 Task: Adjust ticket tags for improved categorization and reporting accuracy.
Action: Mouse moved to (35, 160)
Screenshot: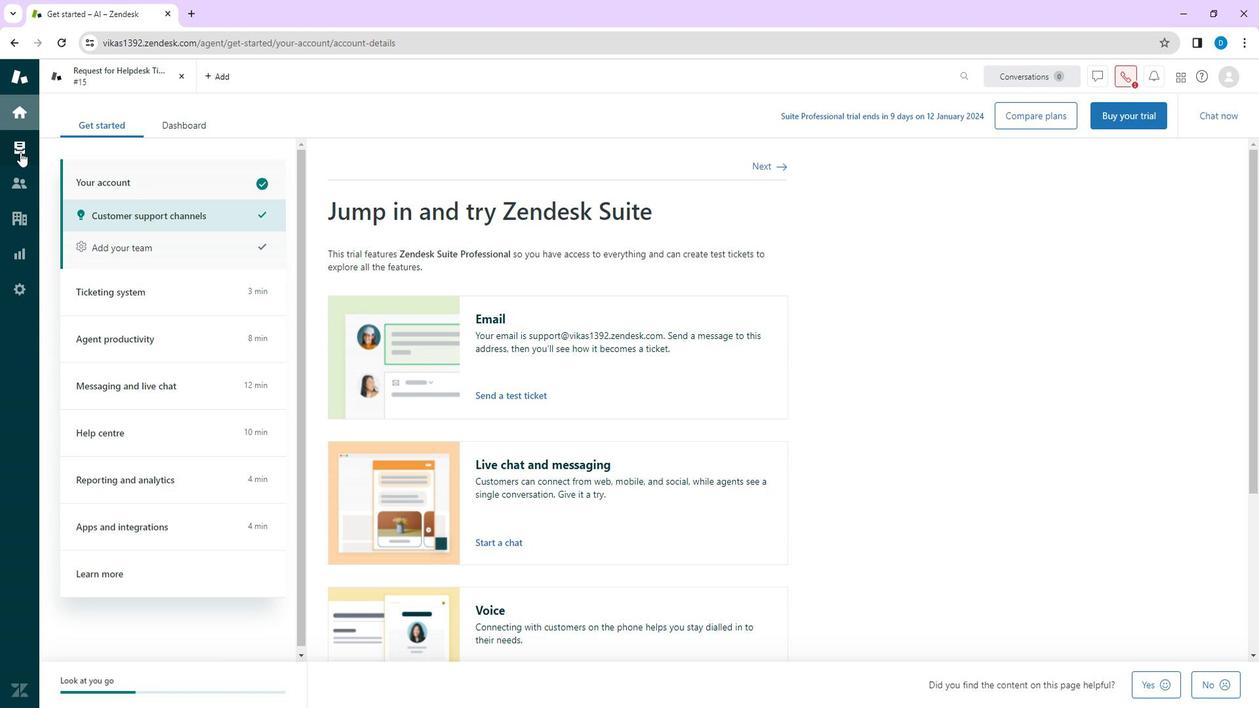
Action: Mouse pressed left at (35, 160)
Screenshot: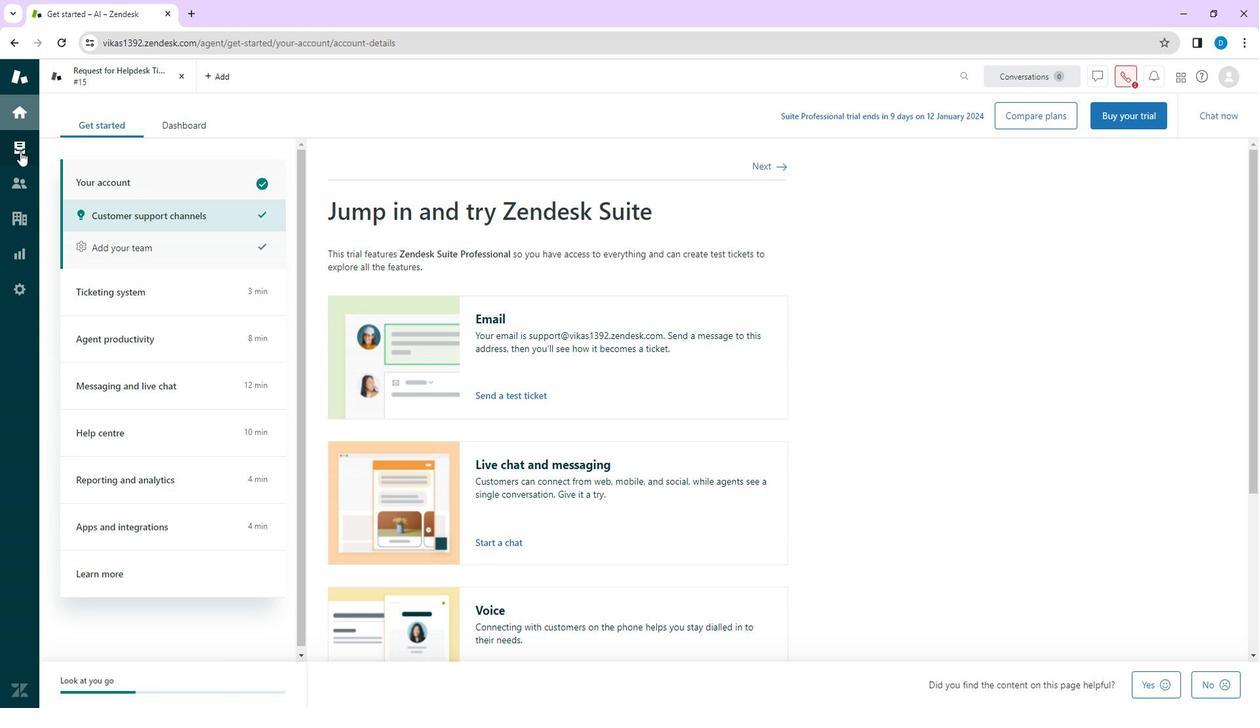 
Action: Mouse moved to (157, 254)
Screenshot: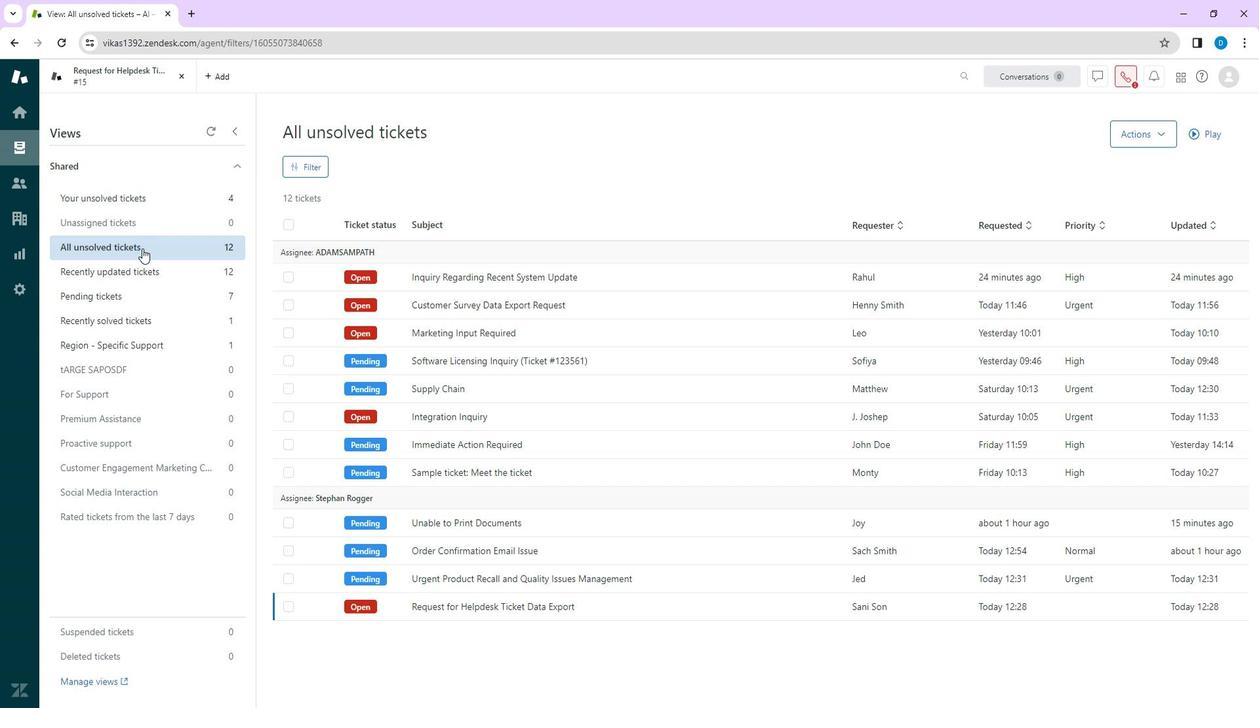 
Action: Mouse pressed left at (157, 254)
Screenshot: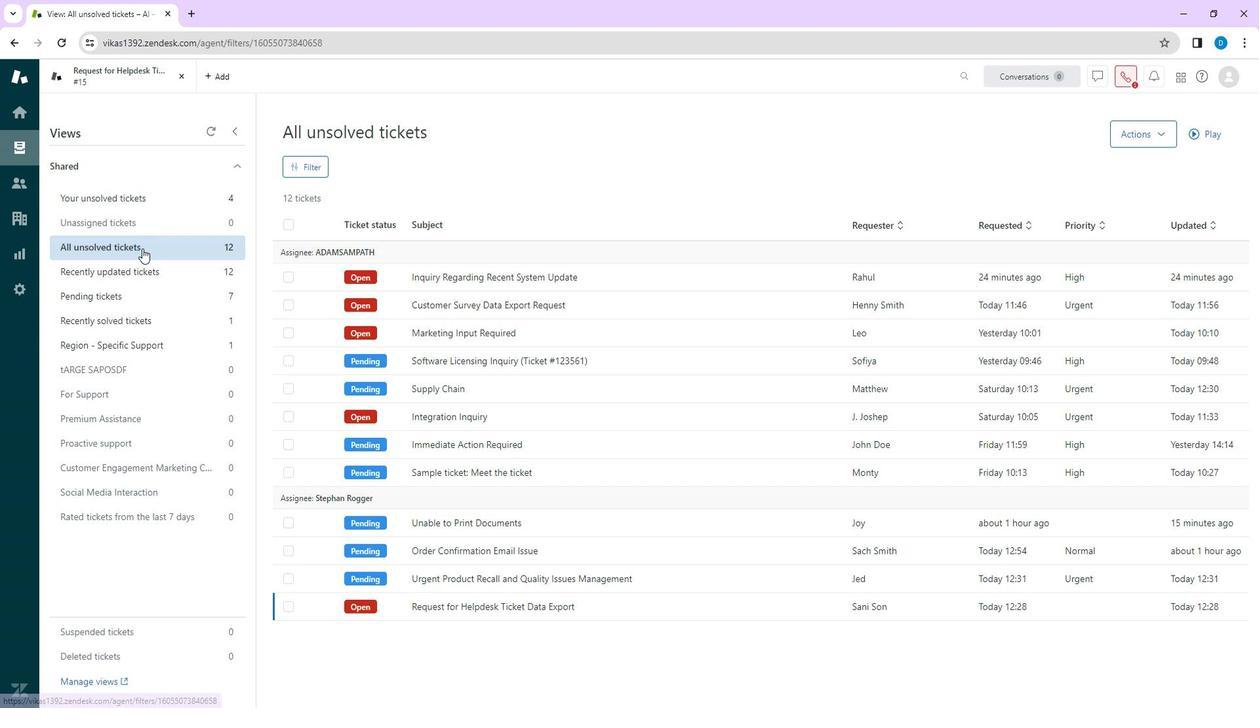 
Action: Mouse pressed left at (157, 254)
Screenshot: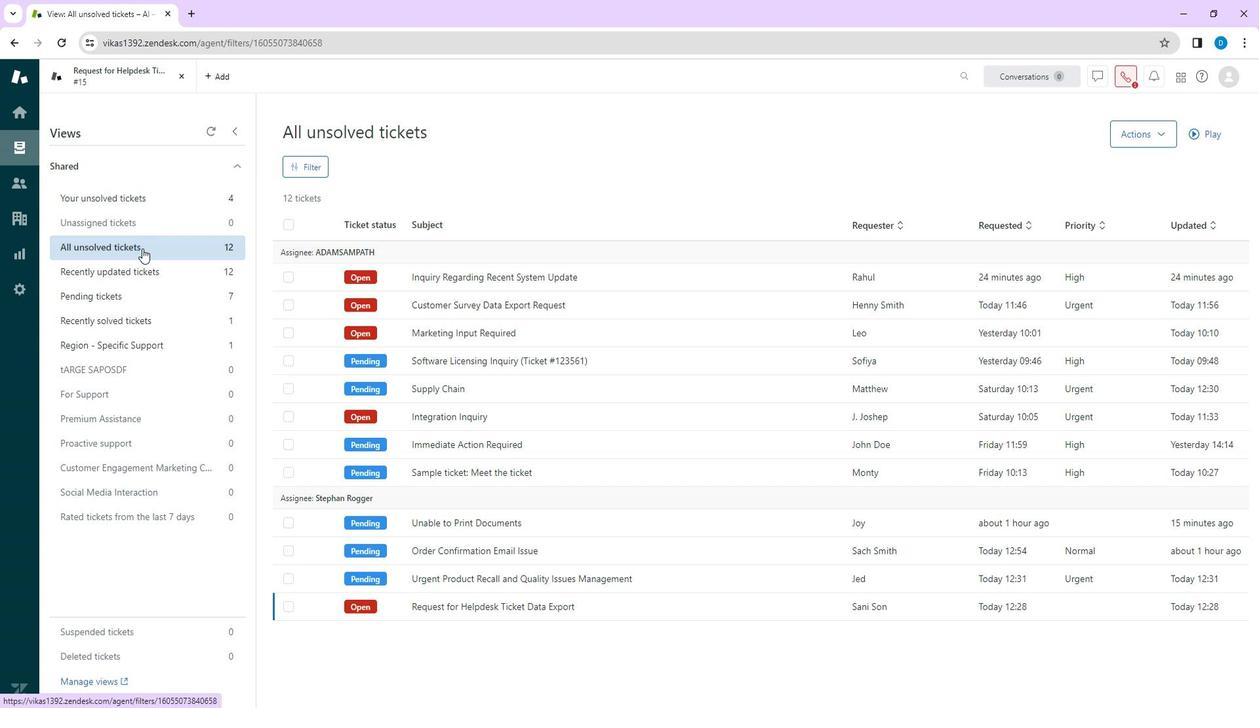 
Action: Mouse pressed left at (157, 254)
Screenshot: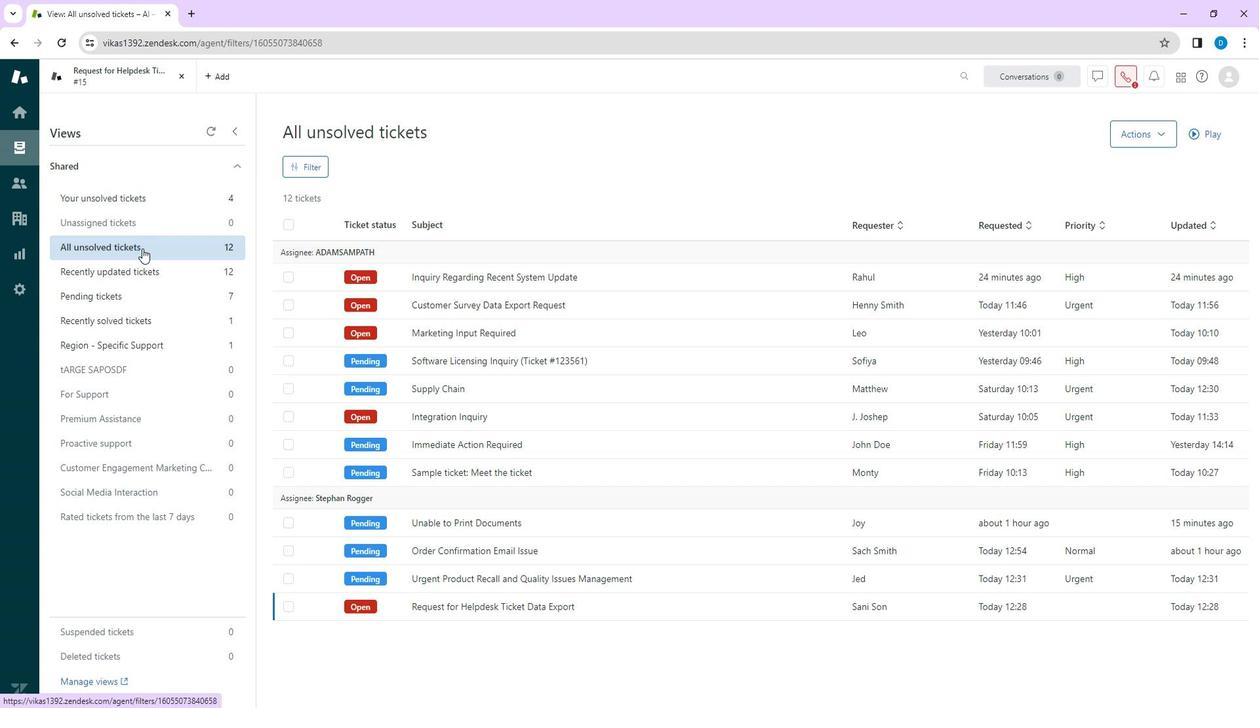 
Action: Mouse moved to (343, 456)
Screenshot: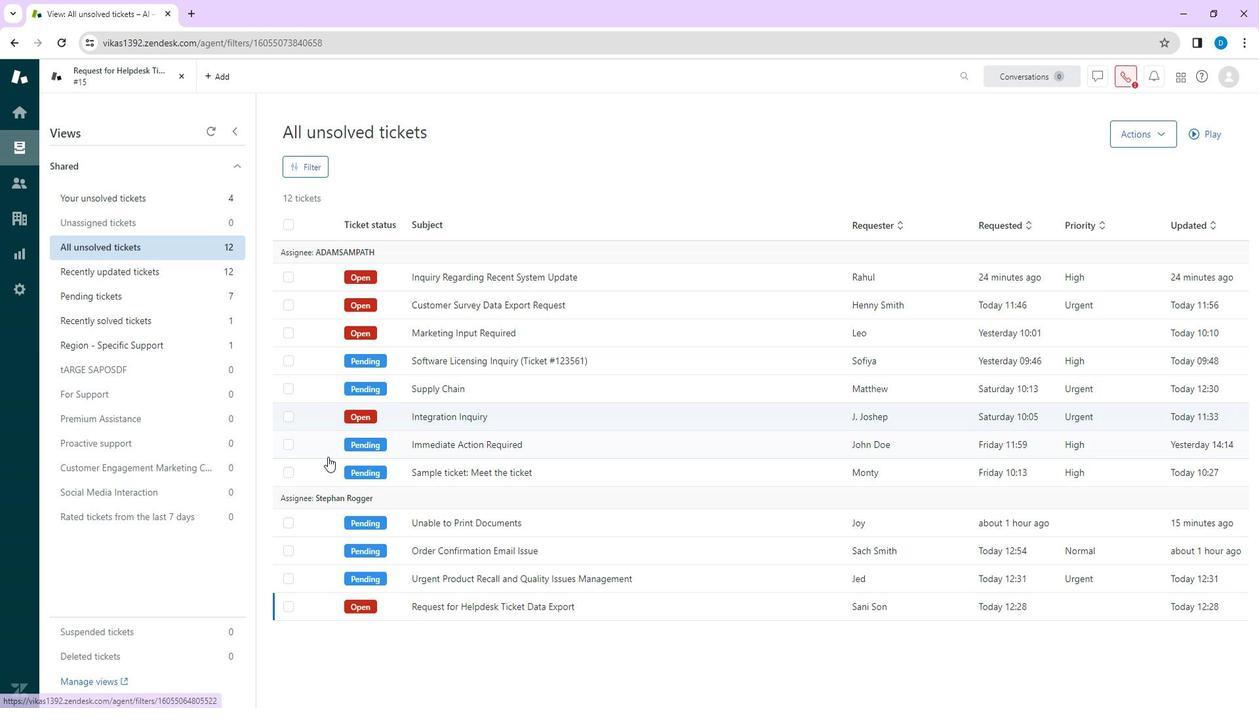 
Action: Mouse scrolled (343, 456) with delta (0, 0)
Screenshot: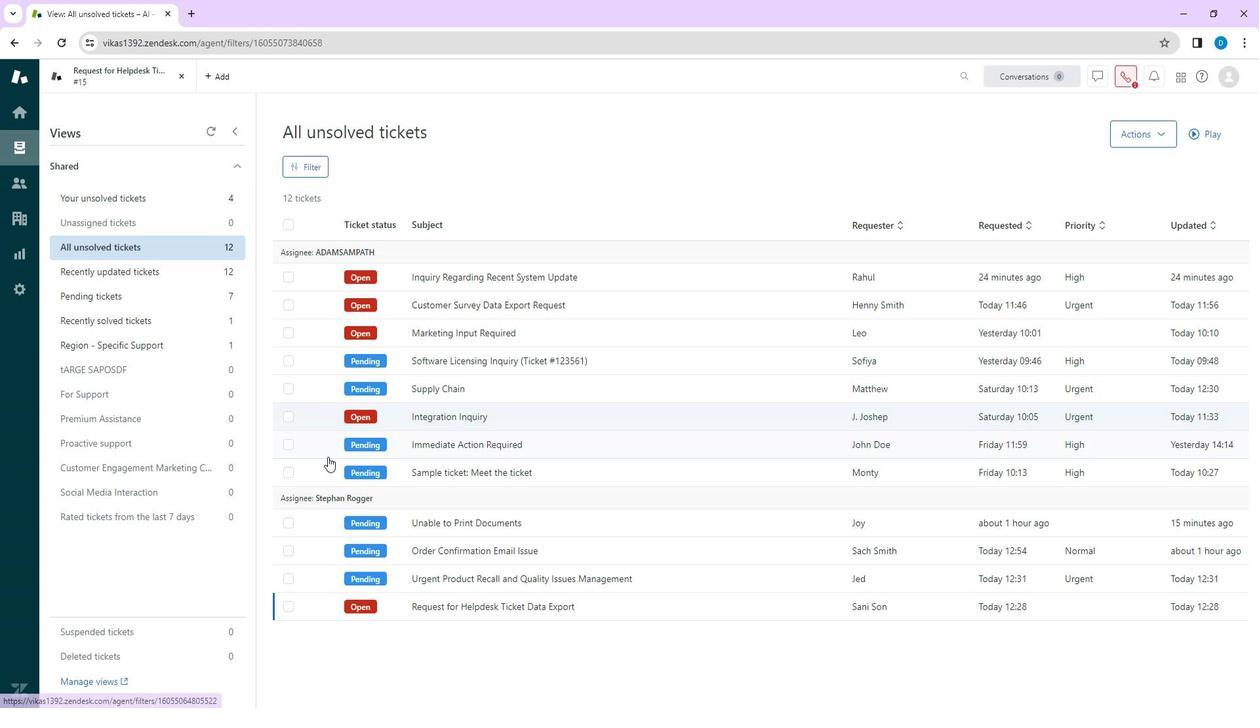 
Action: Mouse moved to (345, 463)
Screenshot: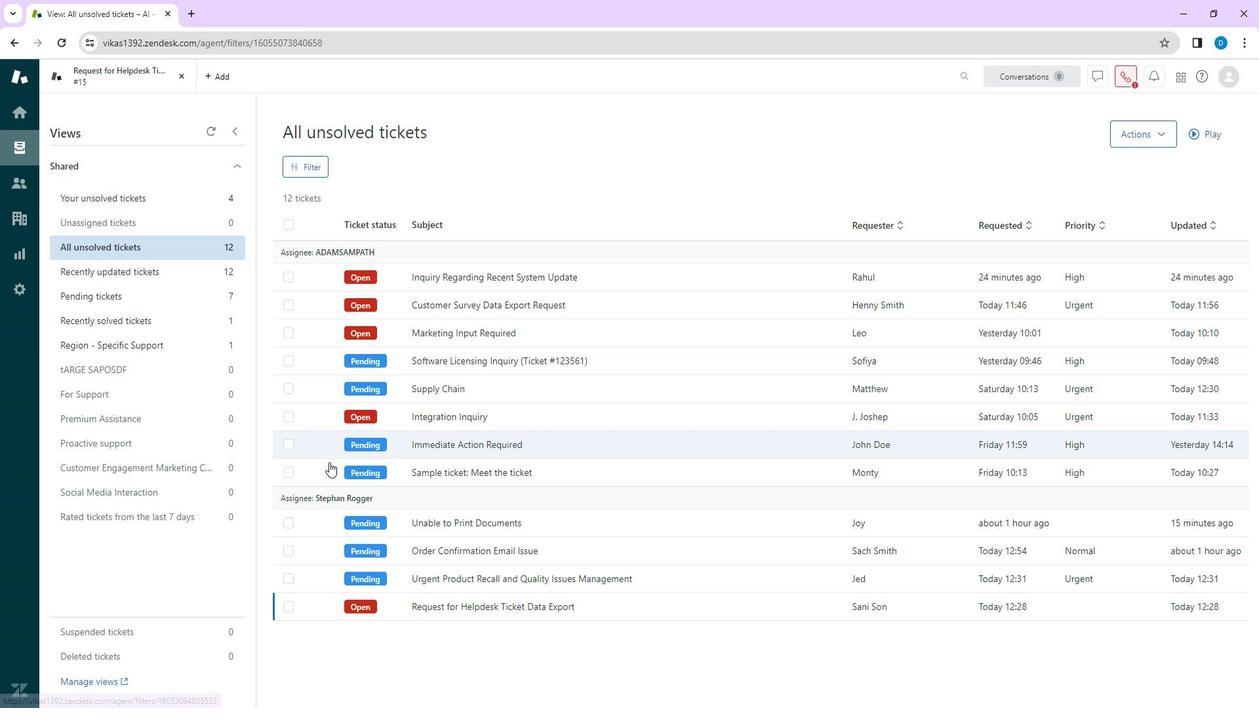 
Action: Mouse scrolled (345, 462) with delta (0, 0)
Screenshot: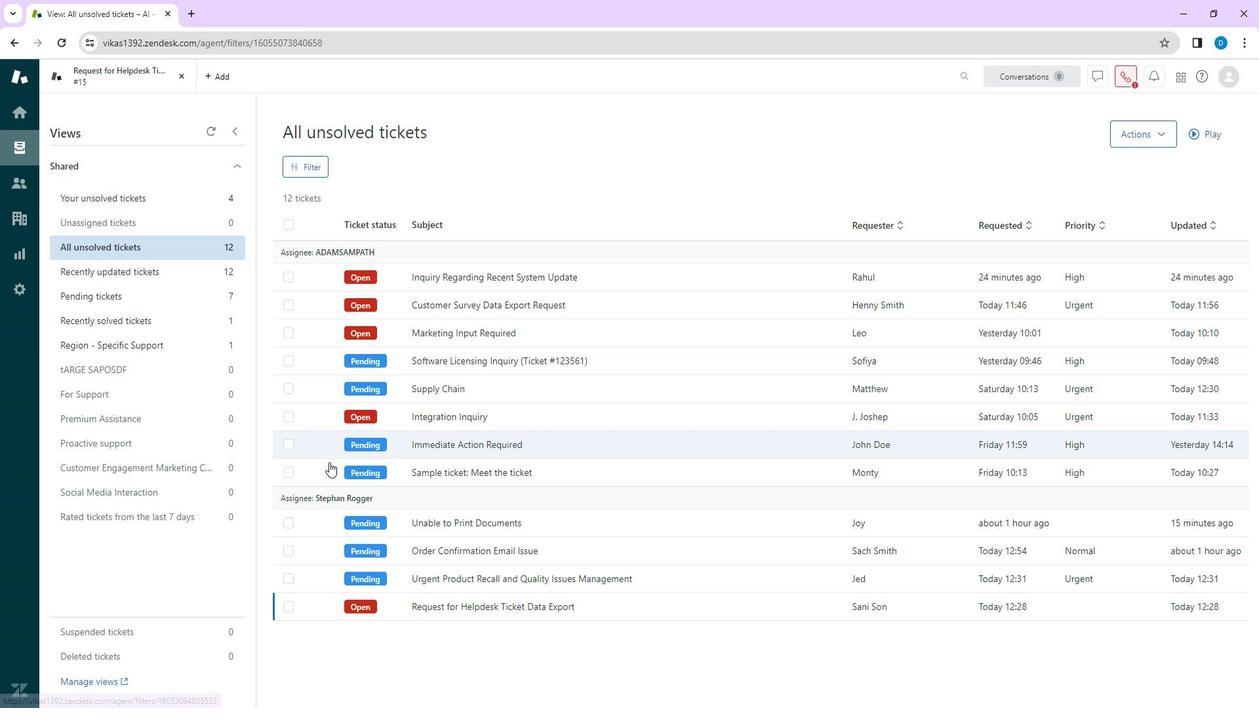 
Action: Mouse moved to (493, 607)
Screenshot: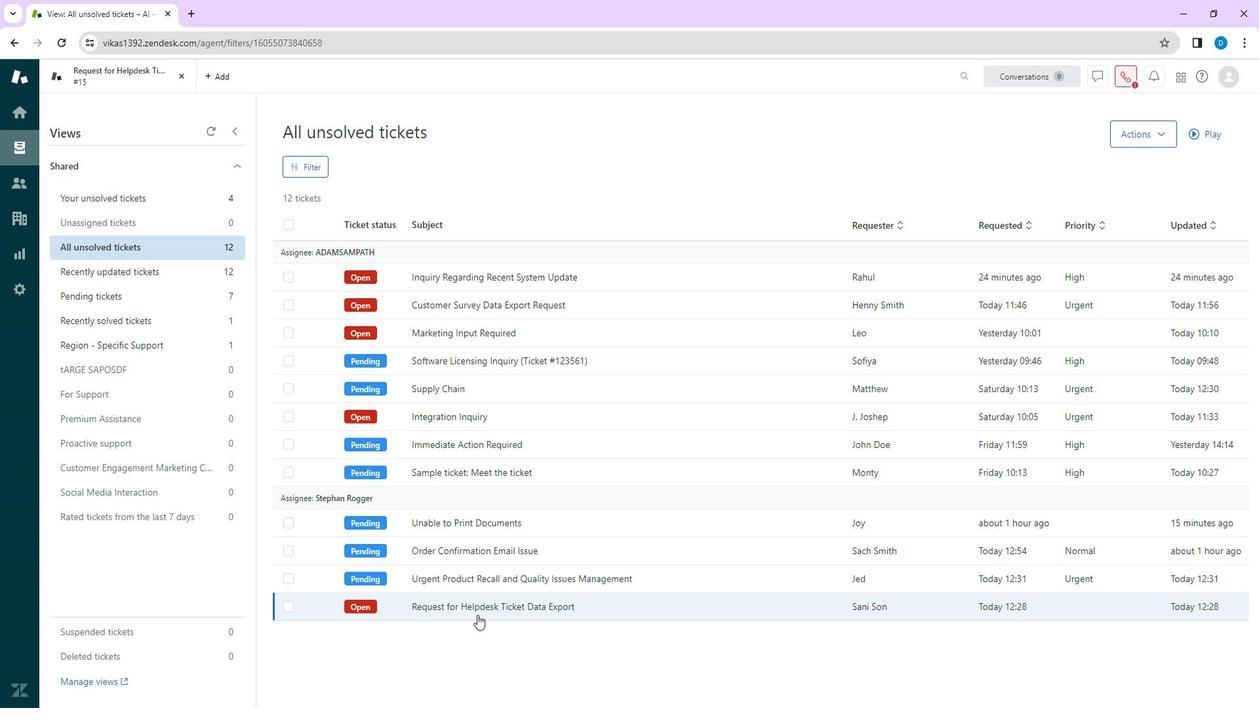
Action: Mouse pressed left at (493, 607)
Screenshot: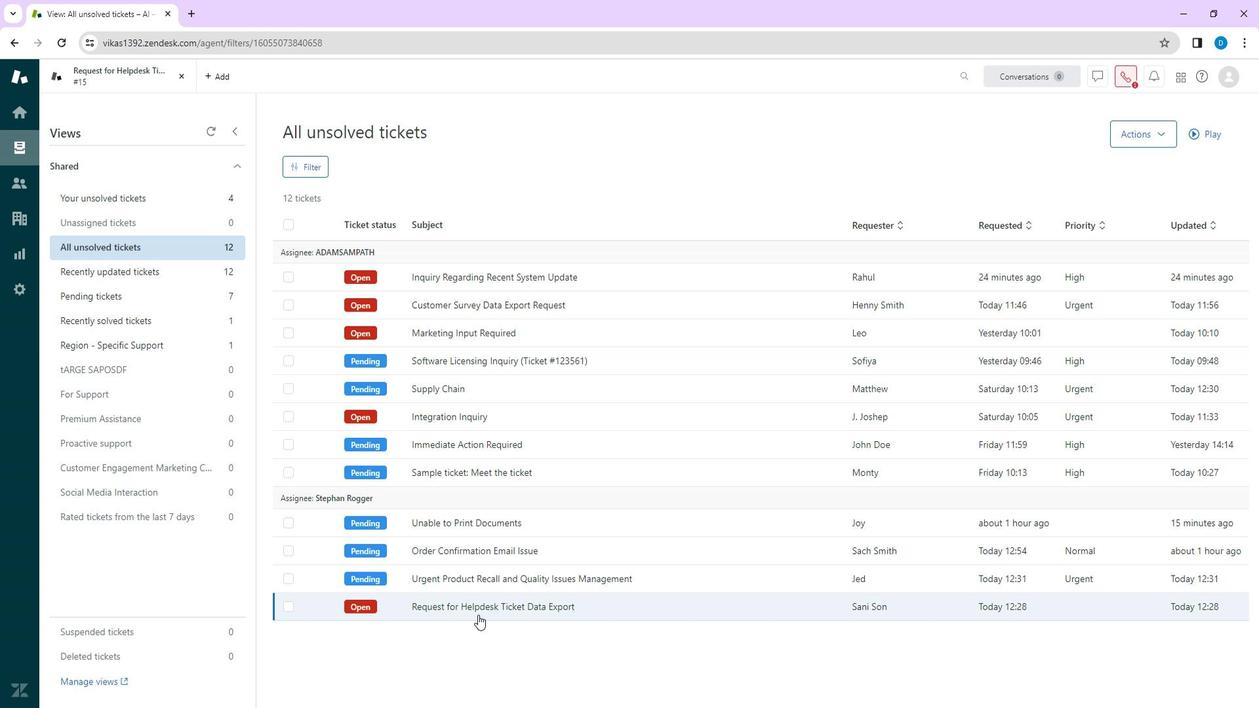 
Action: Mouse moved to (107, 390)
Screenshot: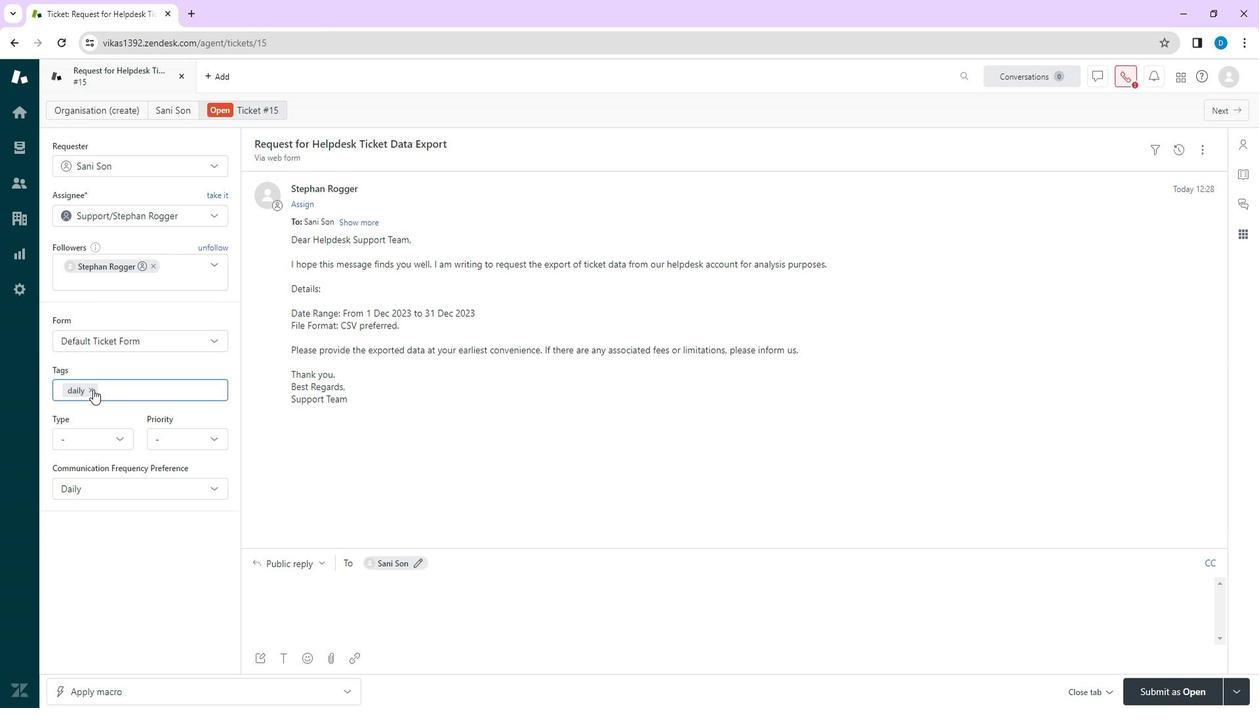 
Action: Mouse pressed left at (107, 390)
Screenshot: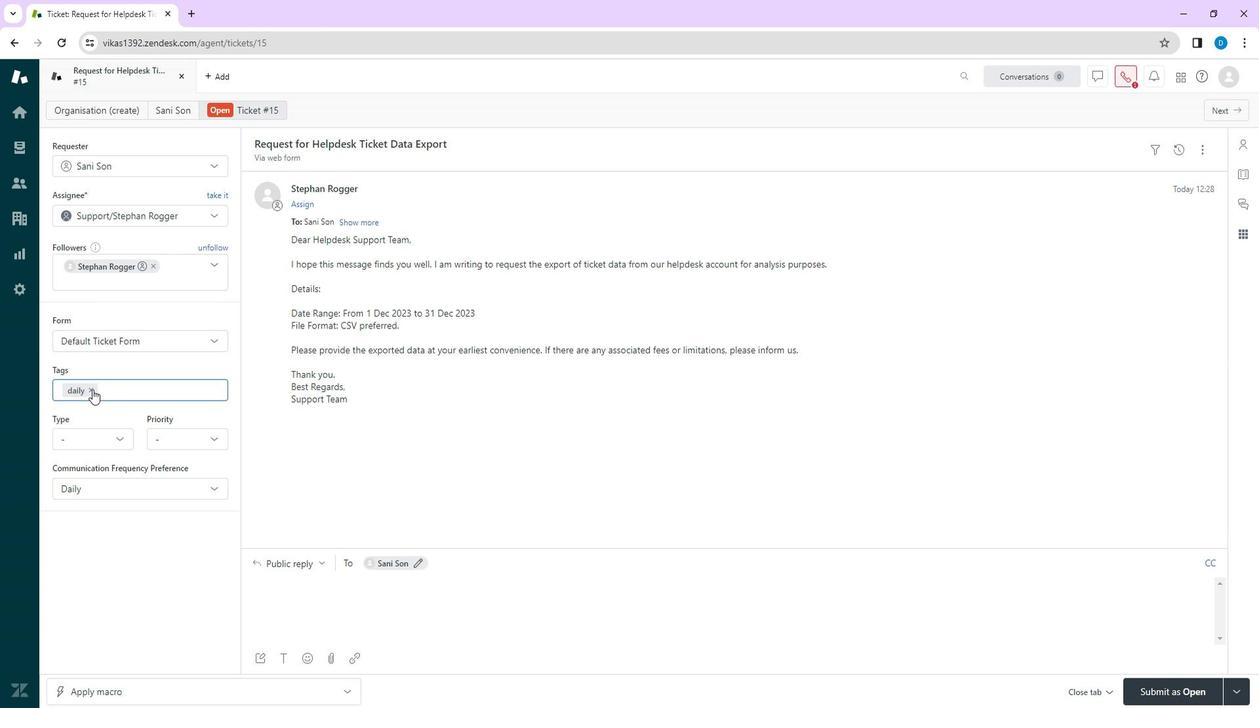
Action: Mouse pressed left at (107, 390)
Screenshot: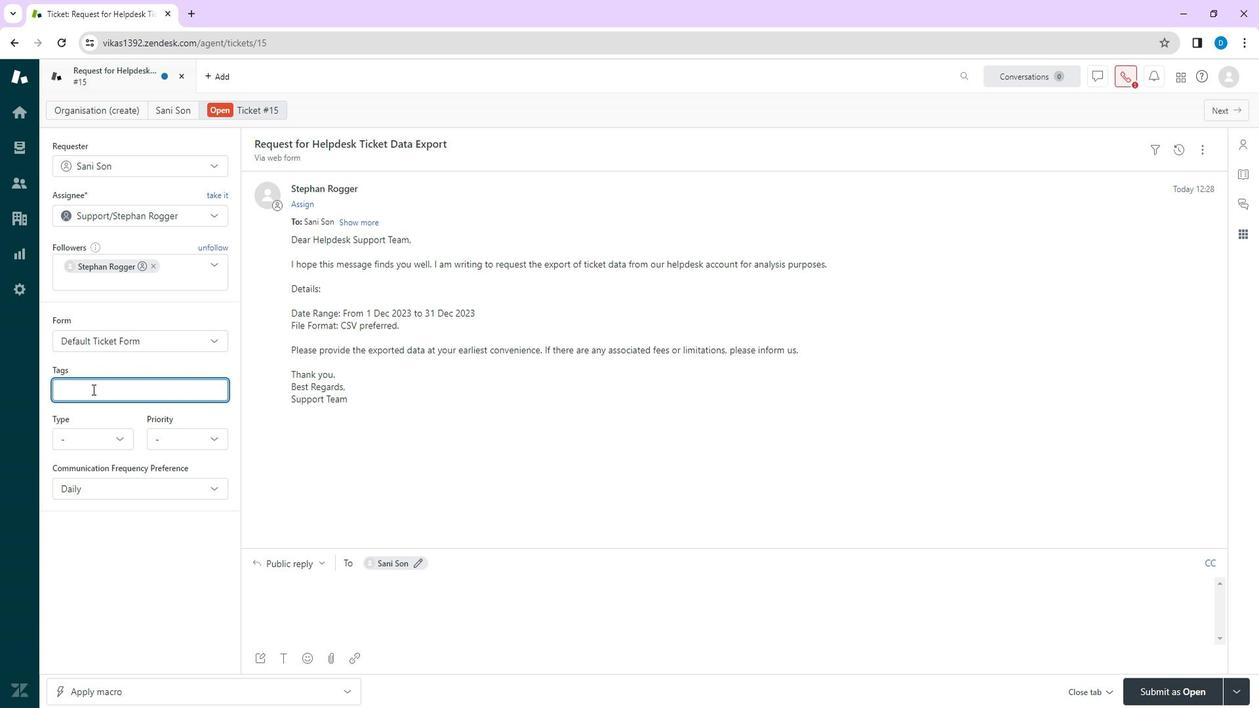
Action: Key pressed <Key.caps_lock>HEL<Key.backspace><Key.backspace><Key.caps_lock>elpt<Key.backspace>desk<Key.enter>d<Key.backspace>d<Key.caps_lock><Key.backspace>DA<Key.backspace><Key.caps_lock>ata<Key.caps_lock>E<Key.caps_lock>xport<Key.enter>
Screenshot: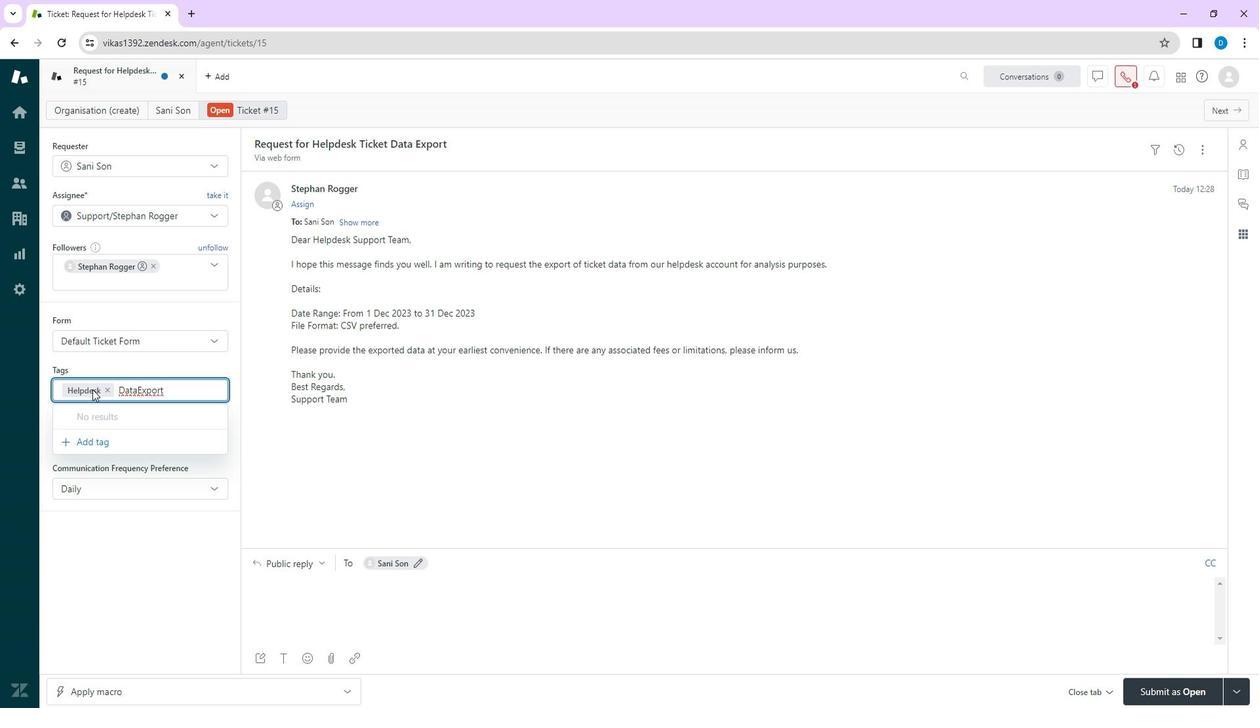 
Action: Mouse moved to (129, 544)
Screenshot: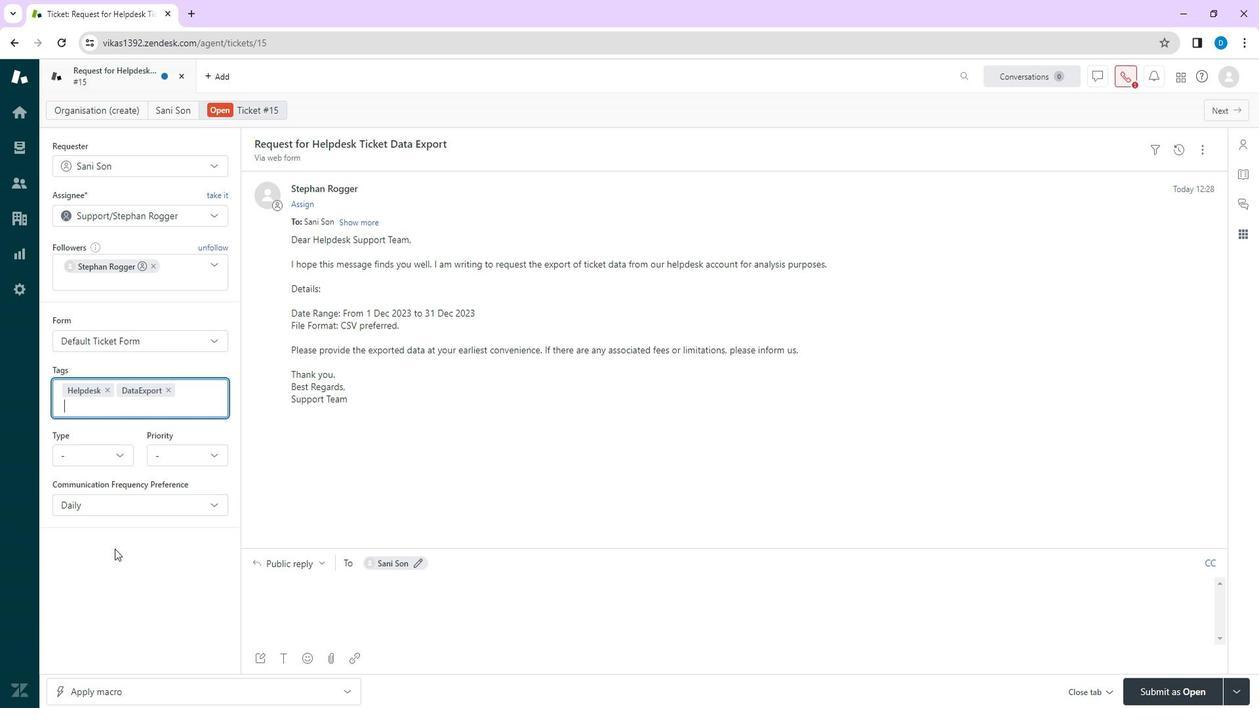 
Action: Mouse pressed left at (129, 544)
Screenshot: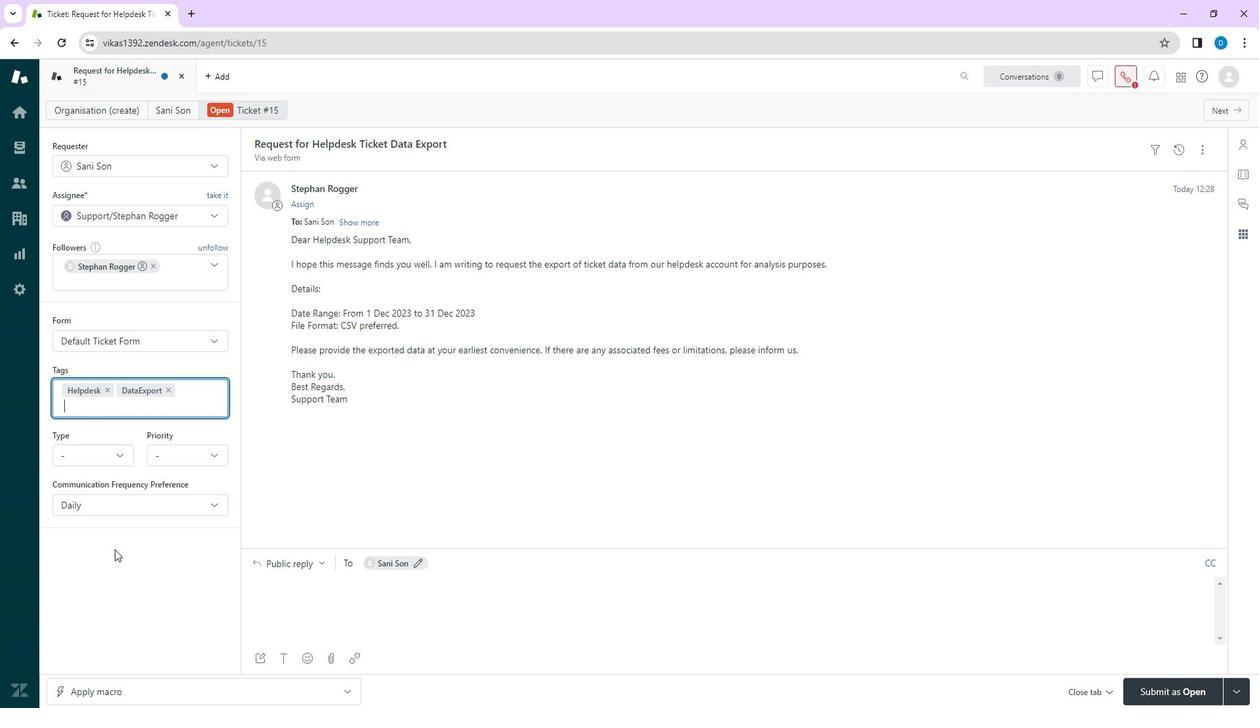 
Action: Mouse moved to (465, 582)
Screenshot: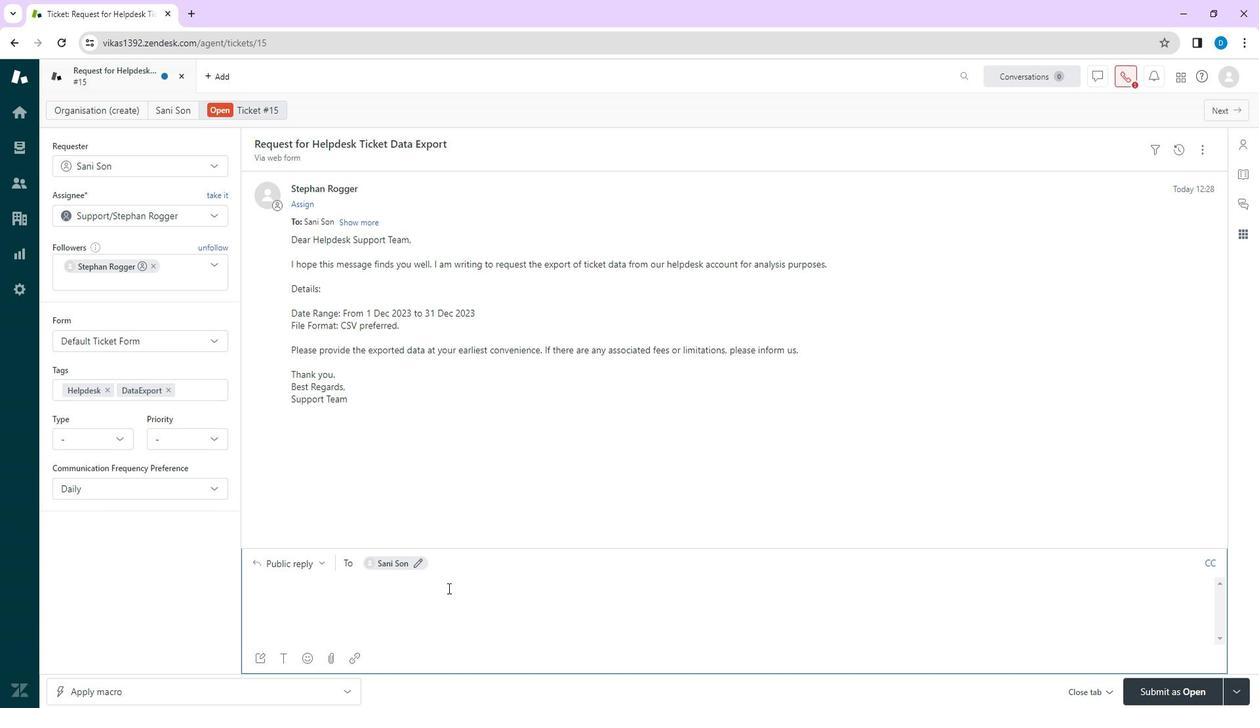 
Action: Mouse scrolled (465, 581) with delta (0, 0)
Screenshot: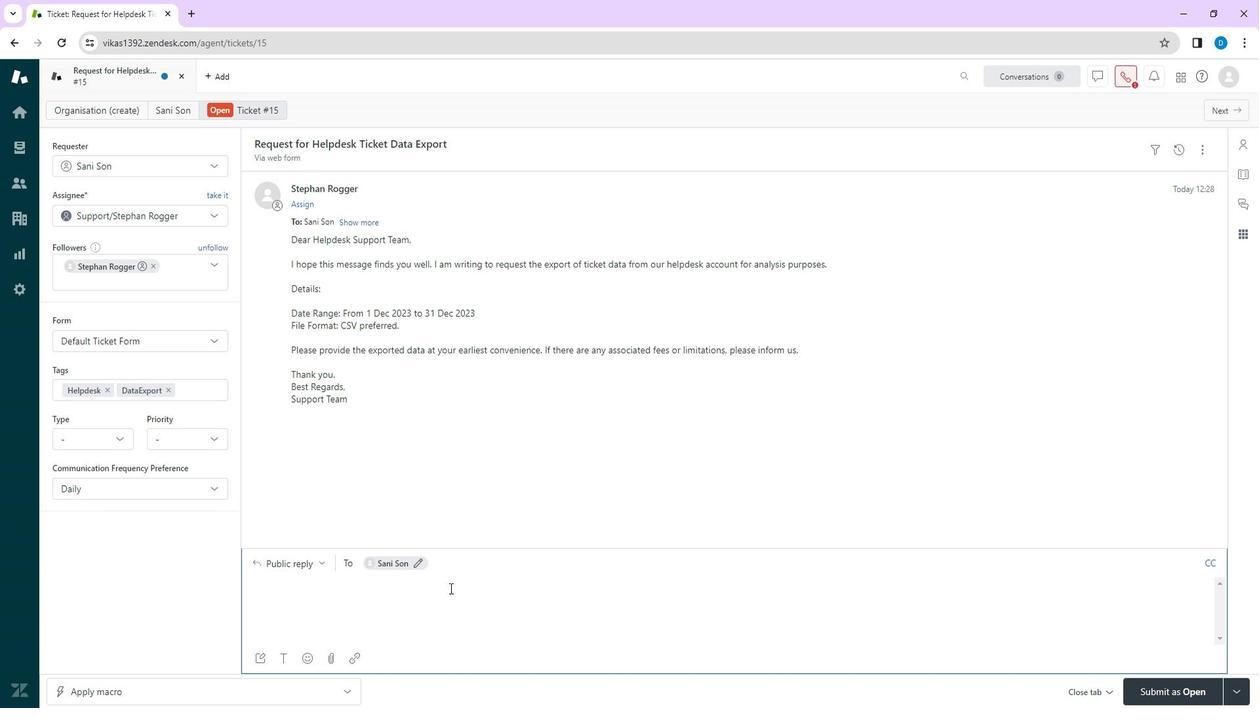 
Action: Mouse moved to (202, 389)
Screenshot: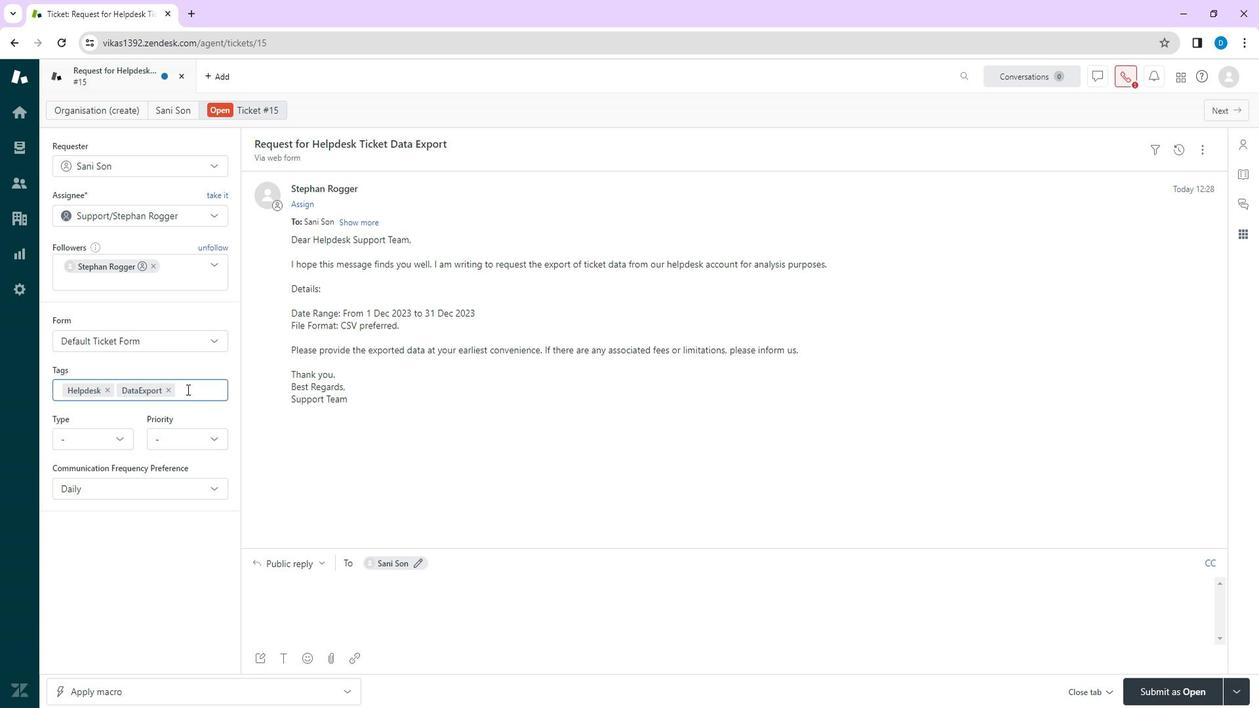 
Action: Mouse pressed left at (202, 389)
Screenshot: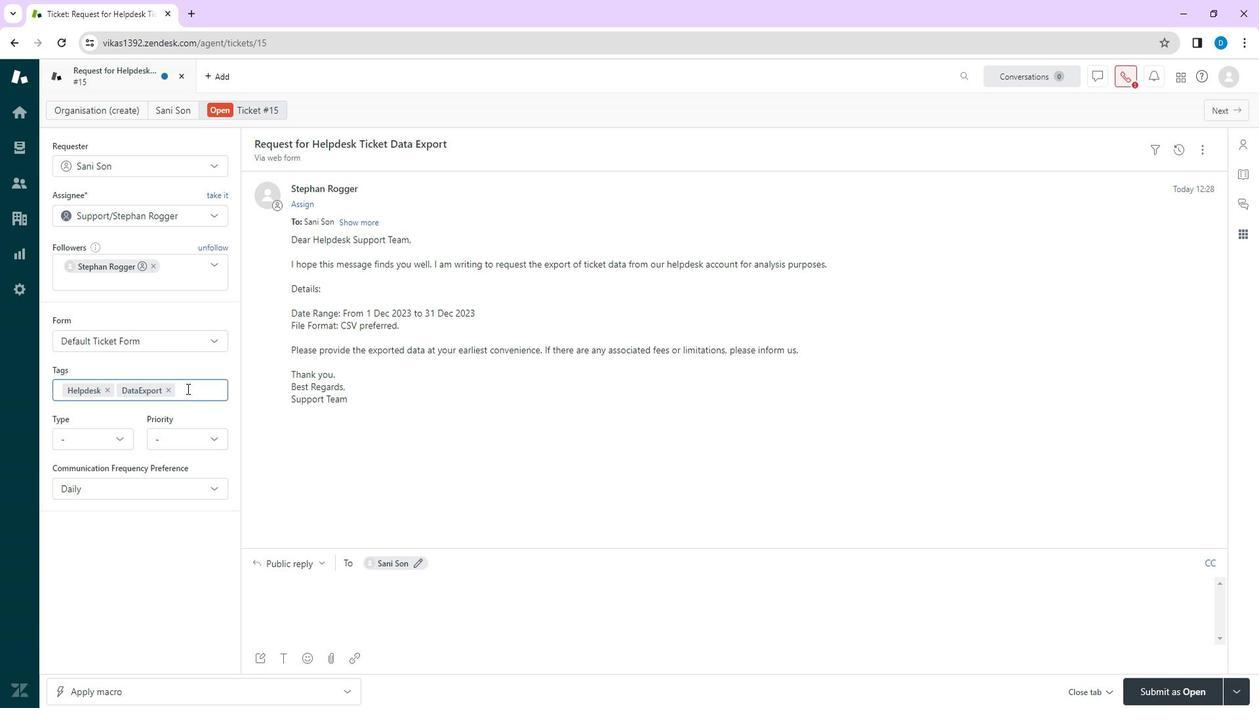 
Action: Key pressed <Key.caps_lock>I<Key.caps_lock>t<Key.backspace><Key.caps_lock>T<Key.caps_lock><Key.space>s<Key.backspace><Key.caps_lock>S<Key.backspace>IT<Key.space>
Screenshot: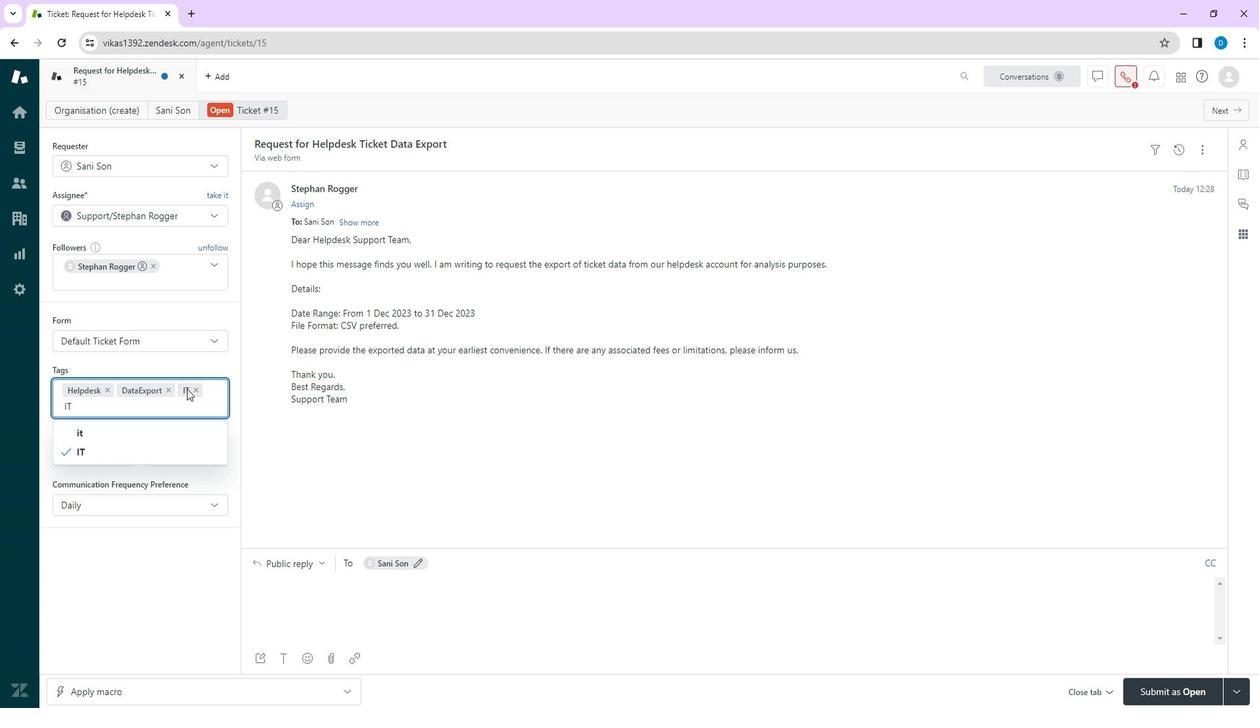
Action: Mouse moved to (152, 408)
Screenshot: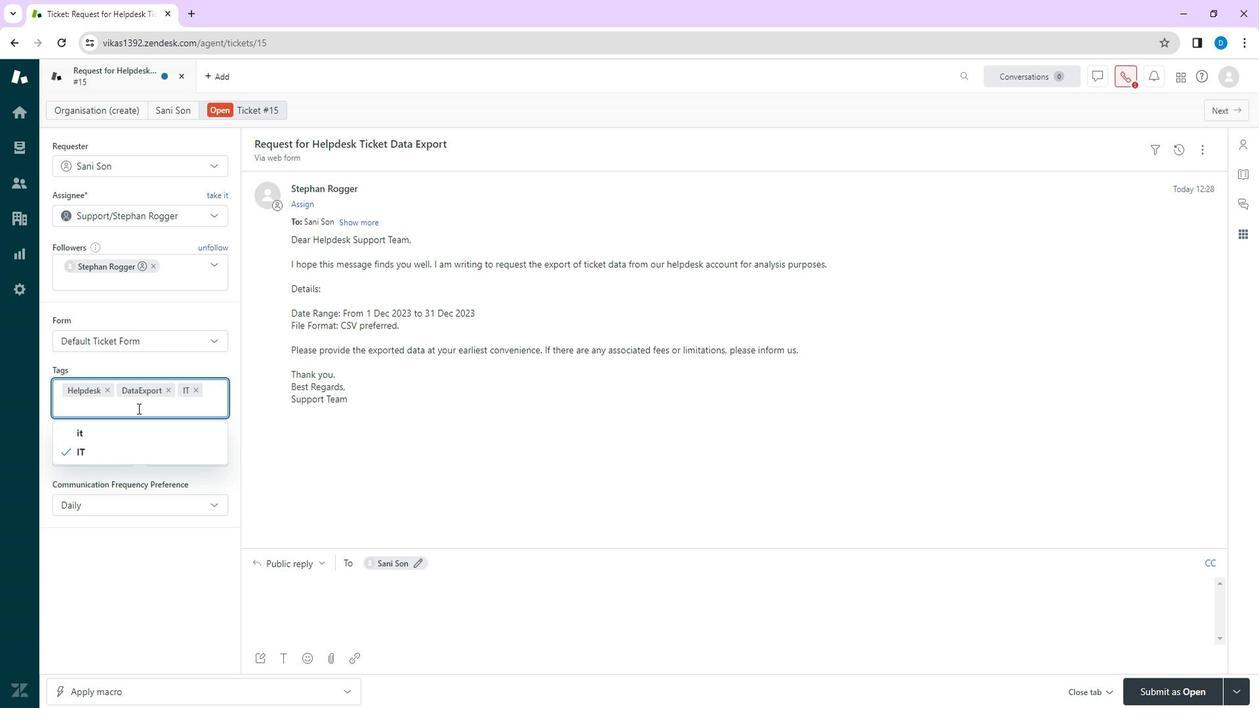 
Action: Mouse pressed left at (152, 408)
Screenshot: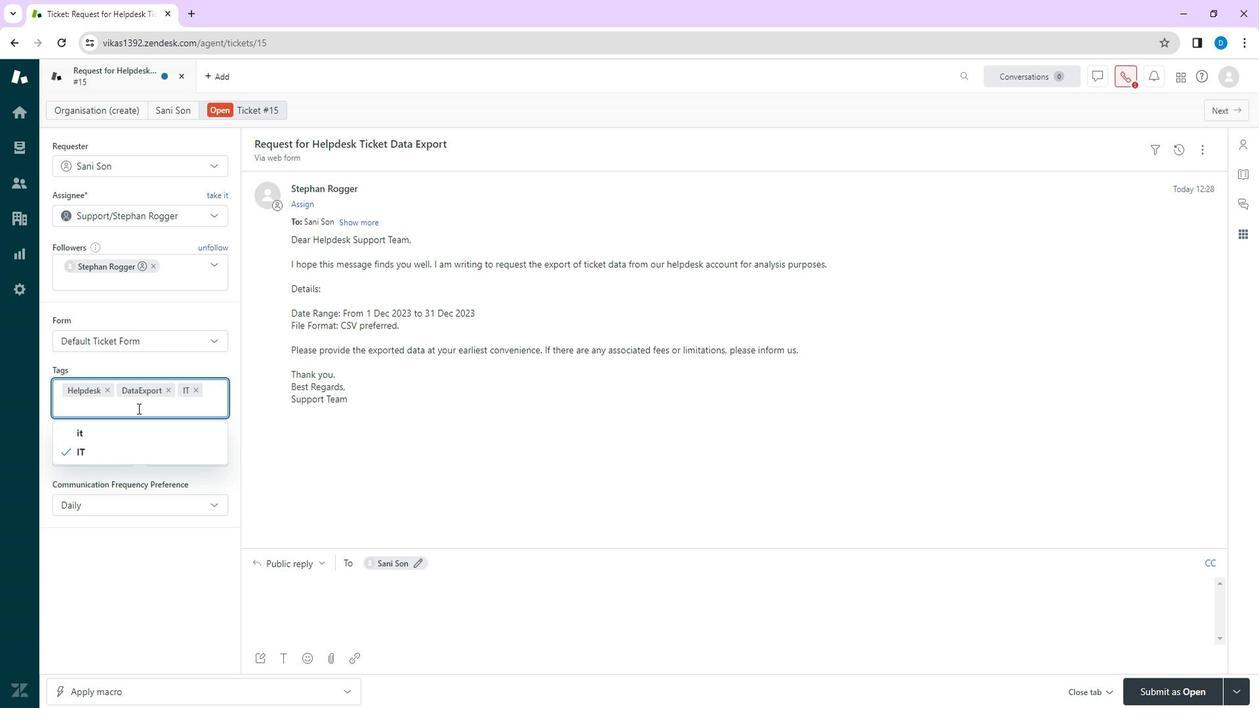 
Action: Key pressed ITS<Key.caps_lock>upport<Key.enter>
Screenshot: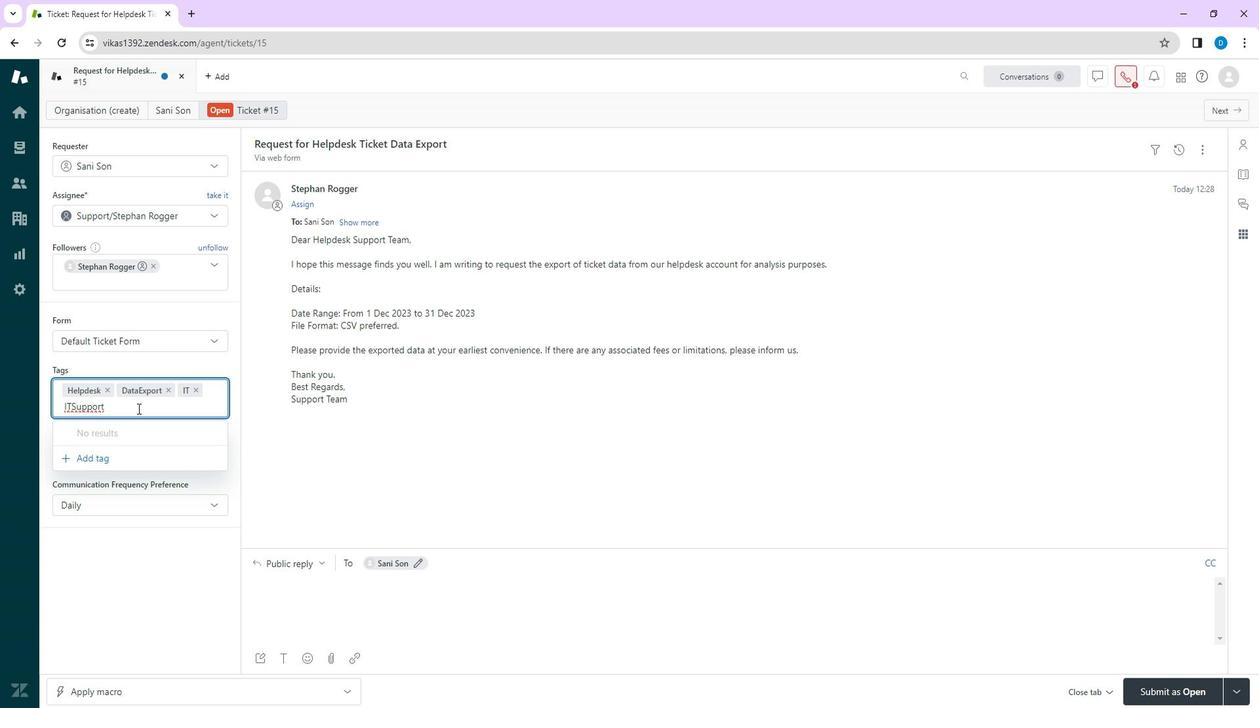 
Action: Mouse moved to (143, 544)
Screenshot: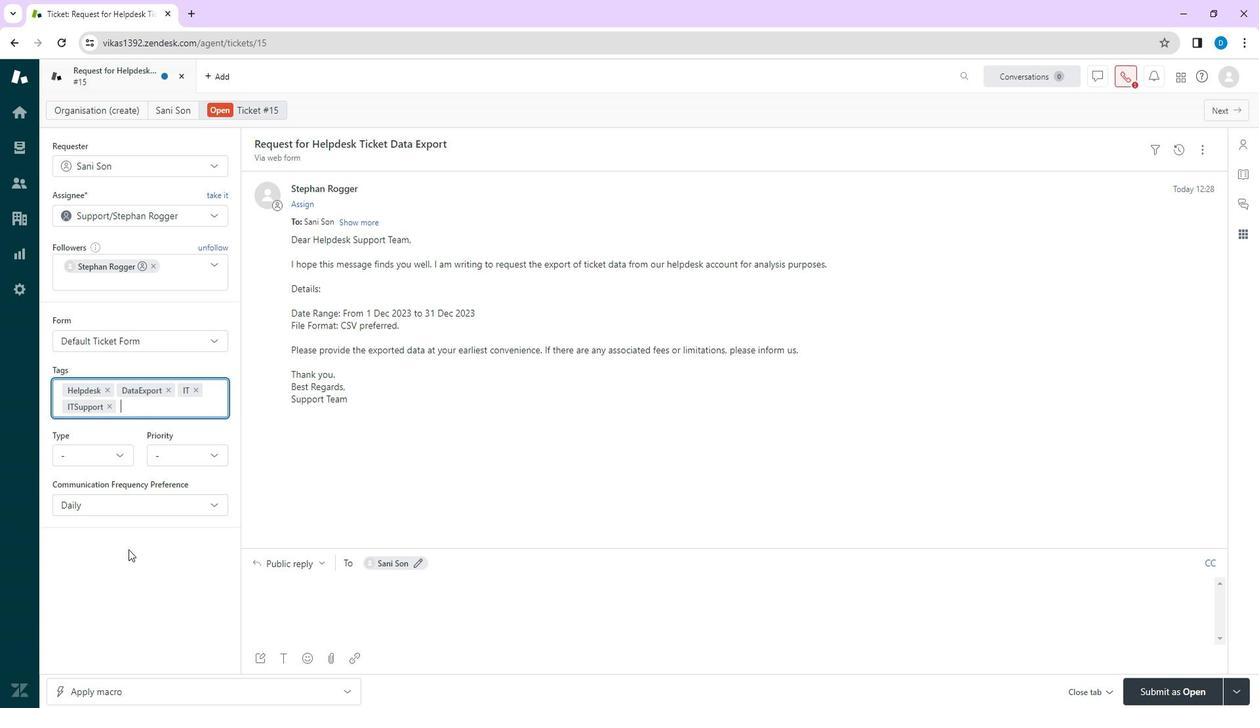 
Action: Mouse pressed left at (143, 544)
Screenshot: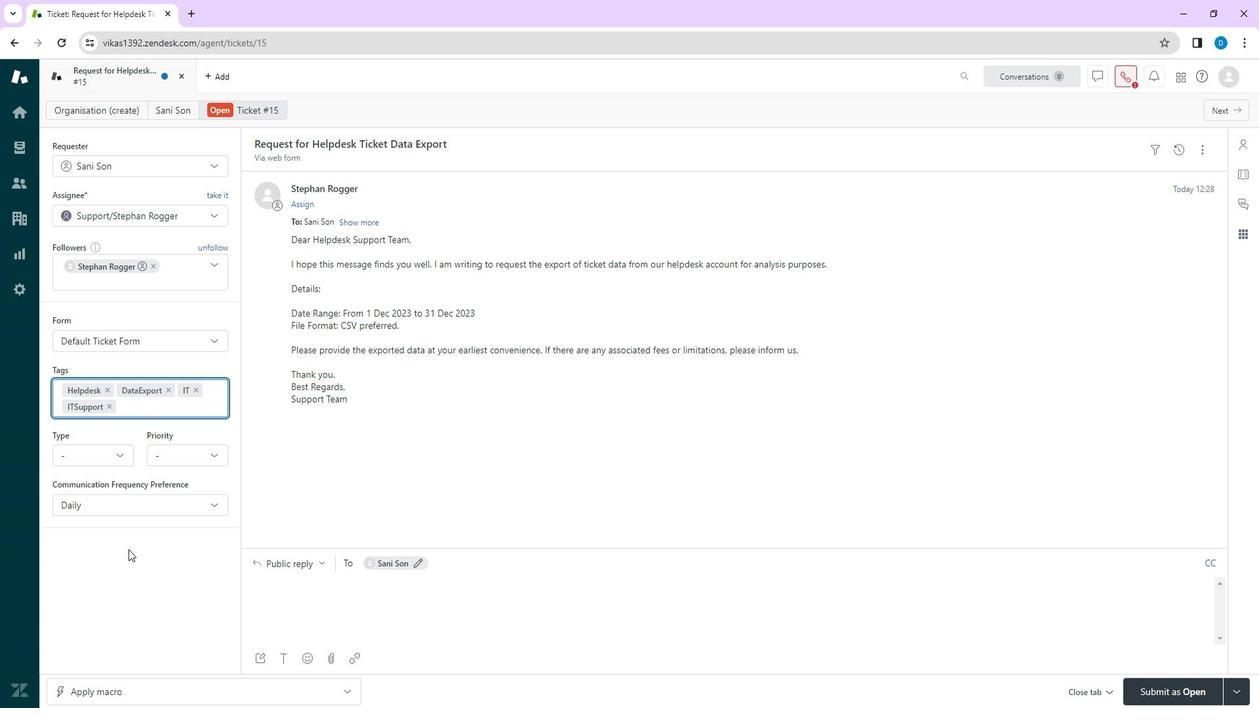 
Action: Mouse moved to (1174, 681)
Screenshot: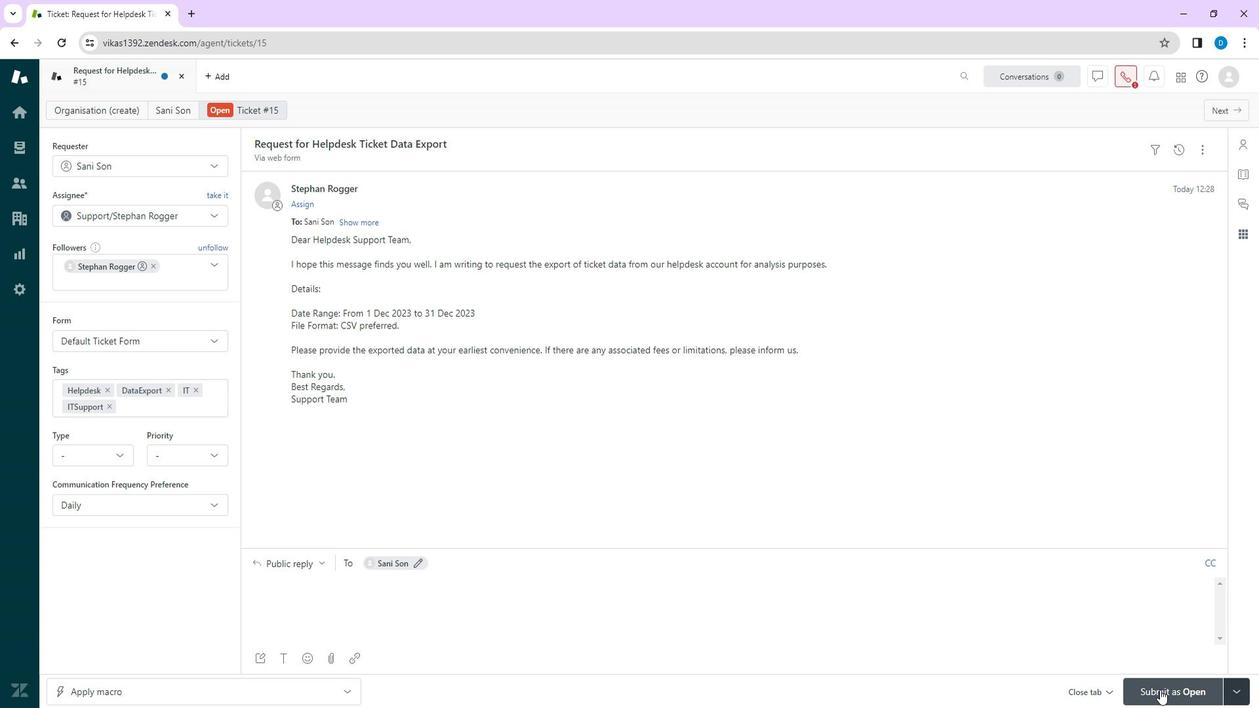 
Action: Mouse pressed left at (1174, 681)
Screenshot: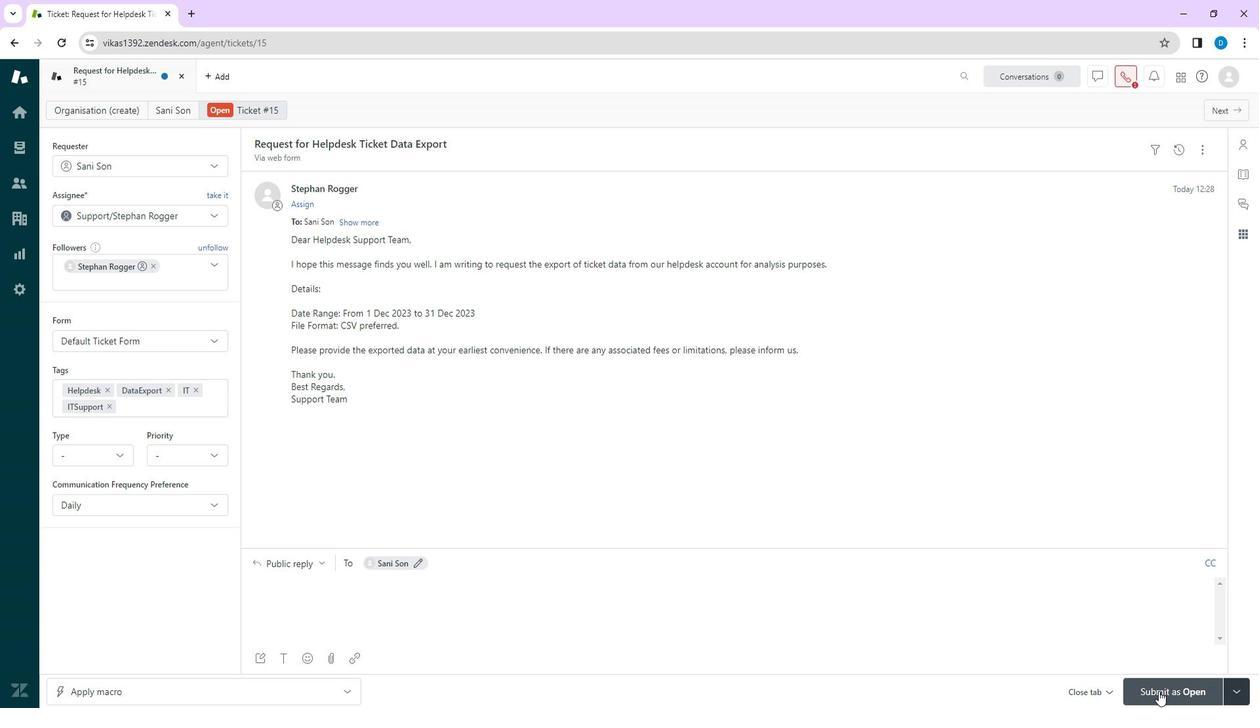 
Action: Mouse moved to (500, 630)
Screenshot: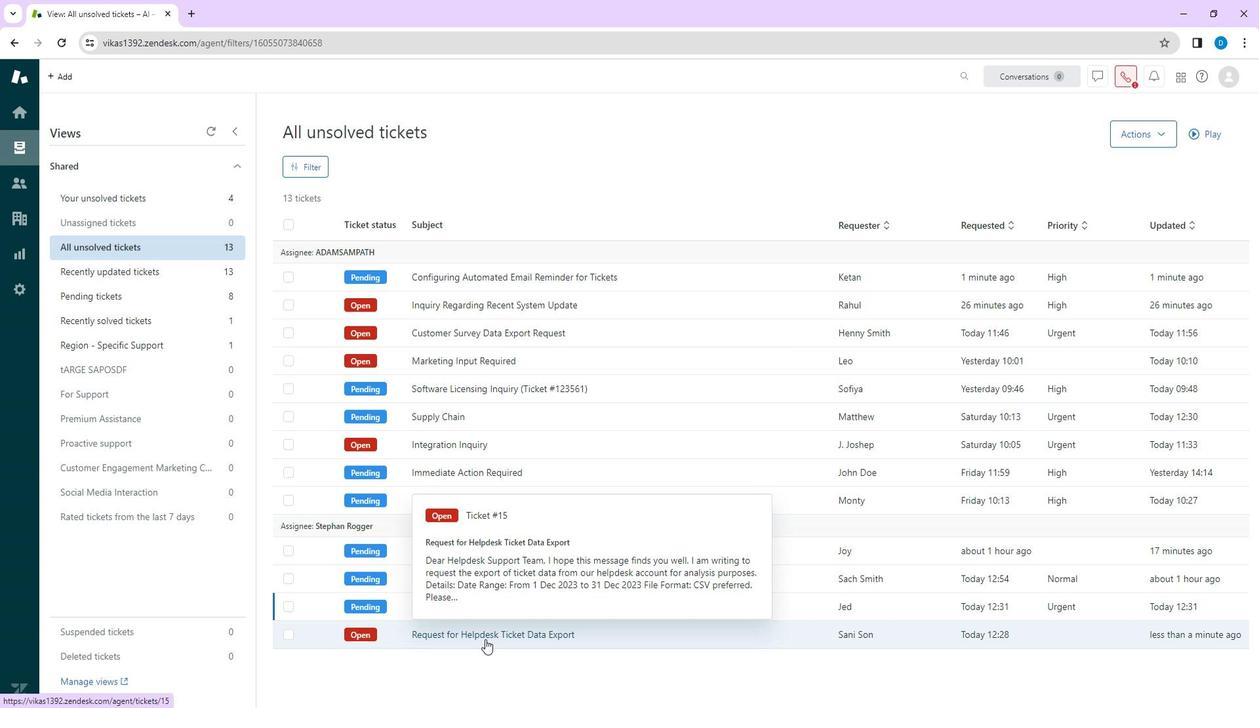 
Action: Mouse pressed left at (500, 630)
Screenshot: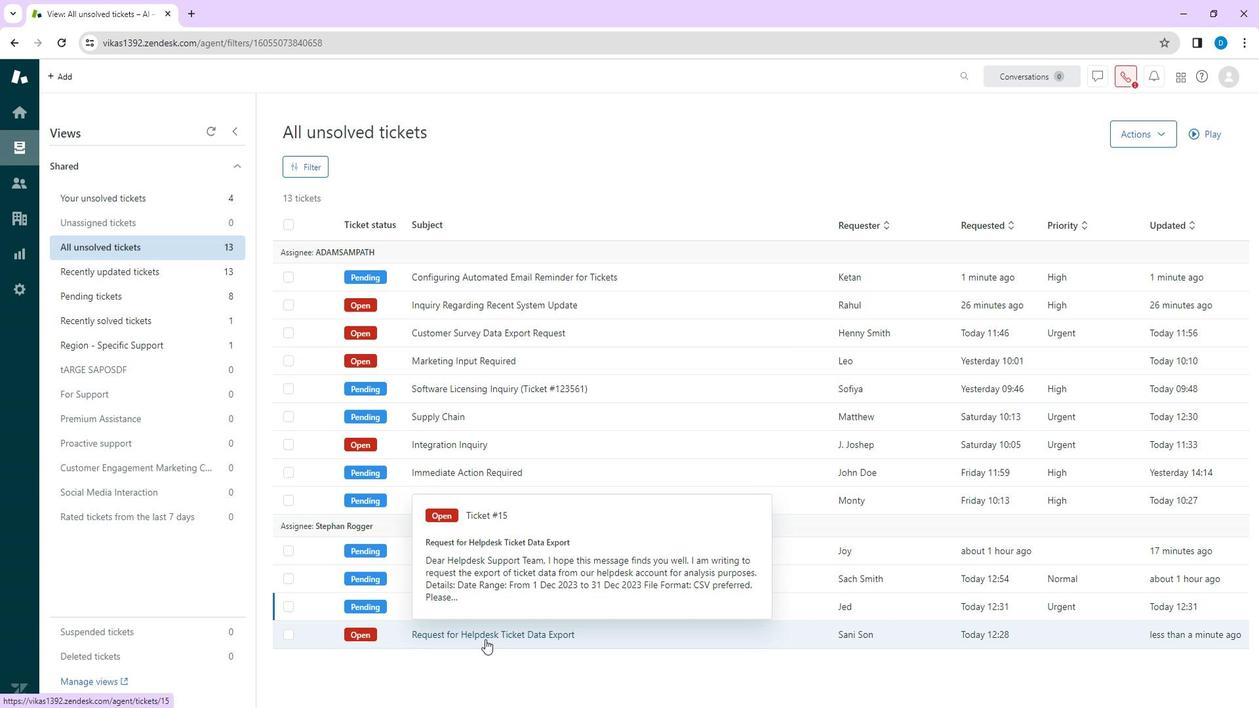 
Action: Mouse pressed left at (500, 630)
Screenshot: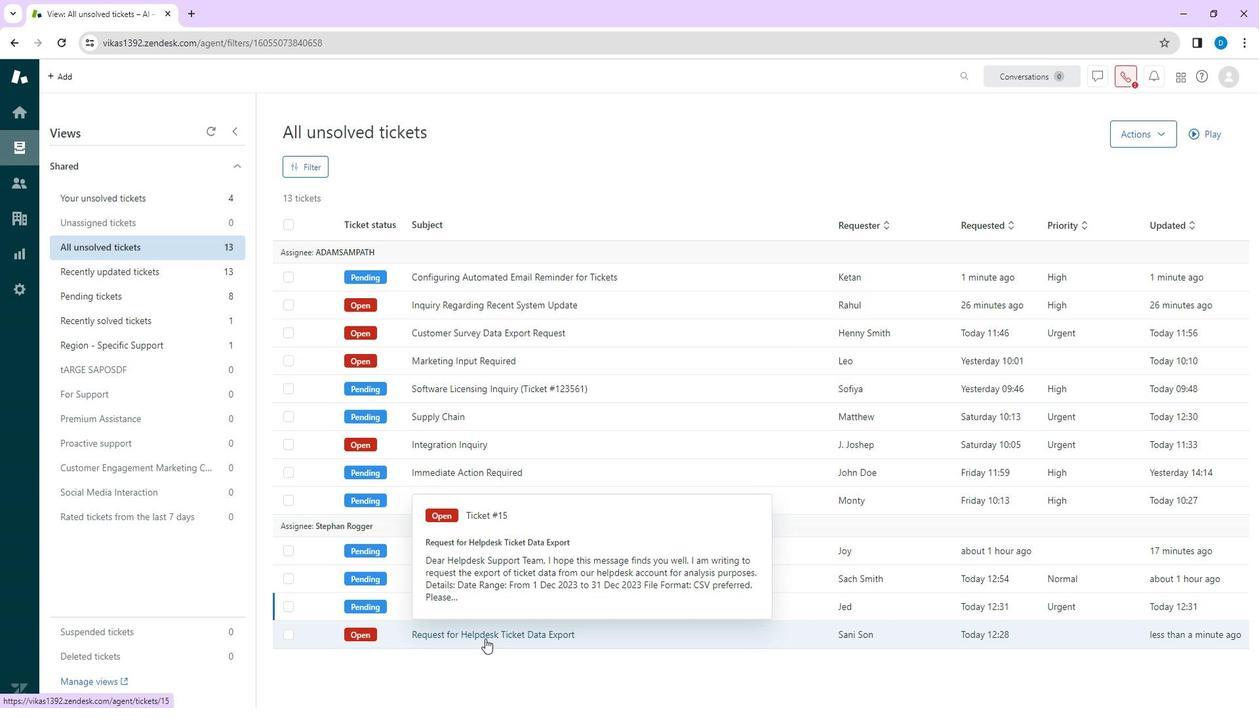 
Action: Mouse moved to (481, 592)
Screenshot: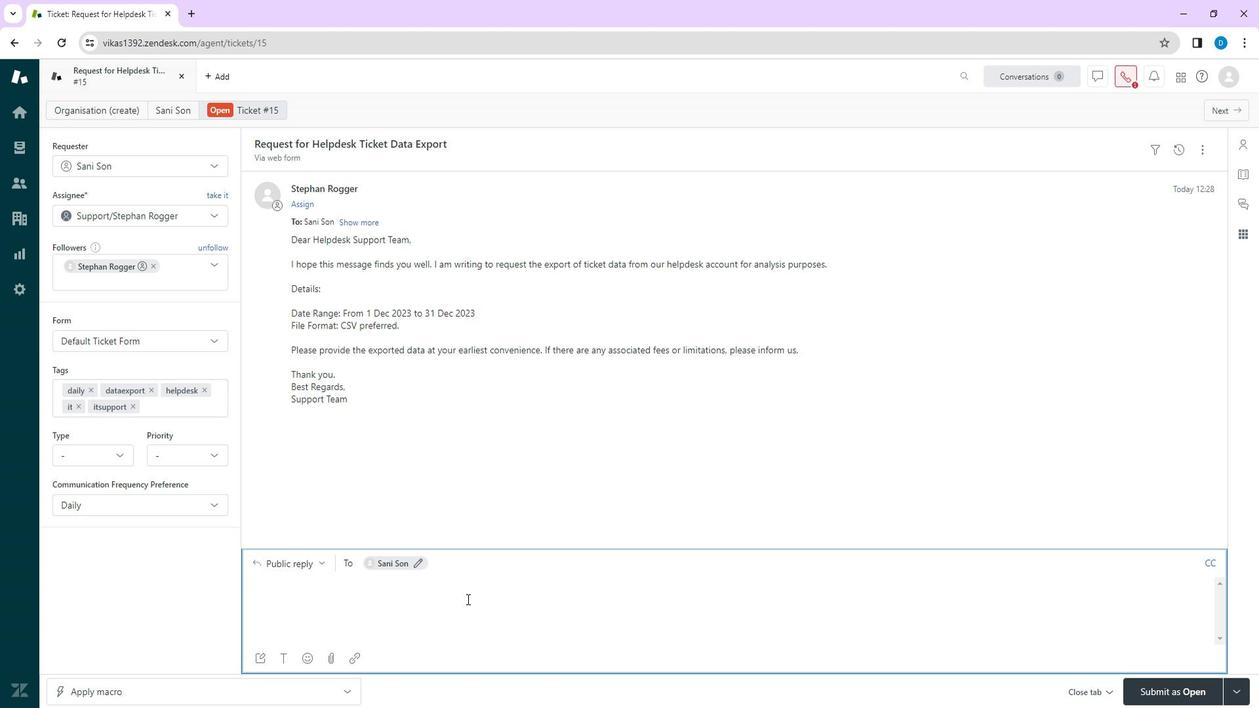 
